Task: In the Contact  Nova_Martin@iko.com, Log Meeting with description: 'Participated in a strategic planning meeting to align sales strategies.'; Add date: '18 September, 2023', attach the document: Project_plan.docx. Logged in from softage.10@softage.net
Action: Mouse moved to (66, 48)
Screenshot: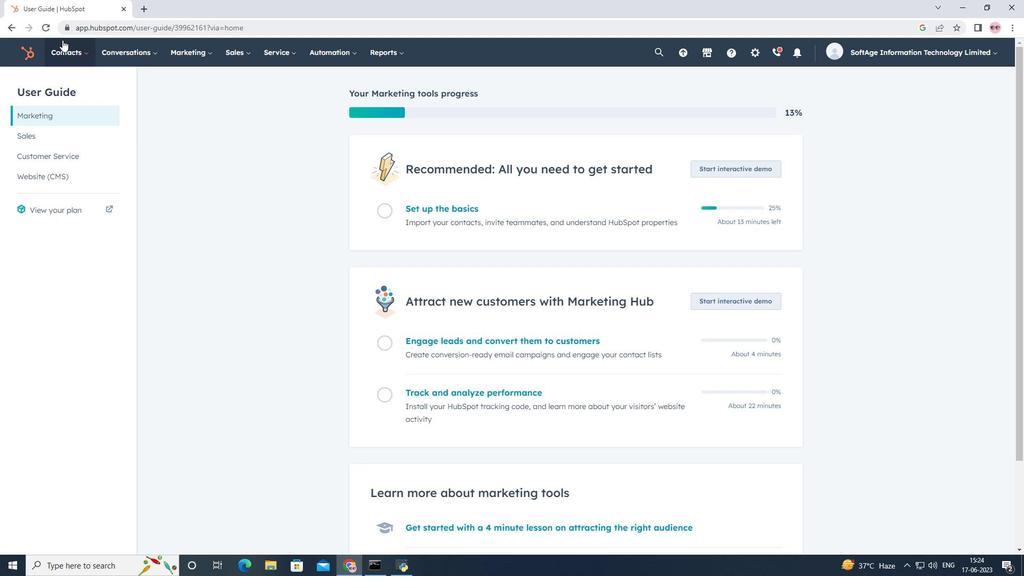 
Action: Mouse pressed left at (66, 48)
Screenshot: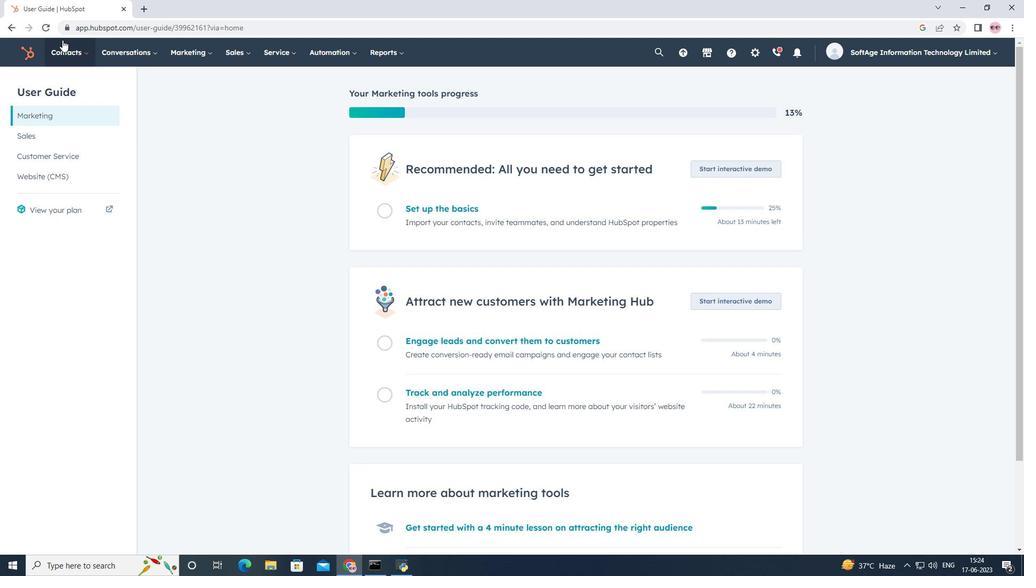 
Action: Mouse moved to (76, 92)
Screenshot: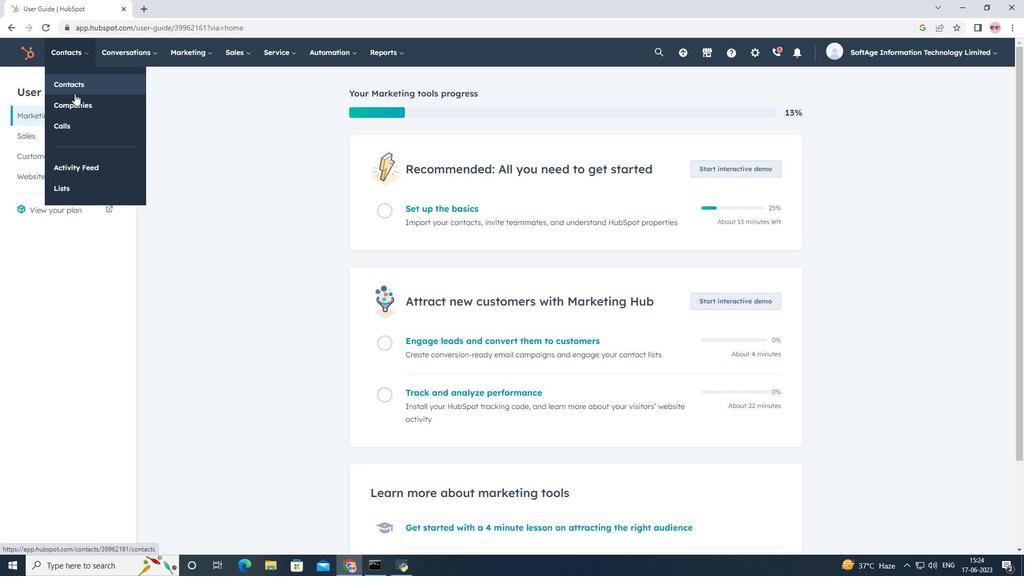 
Action: Mouse pressed left at (76, 92)
Screenshot: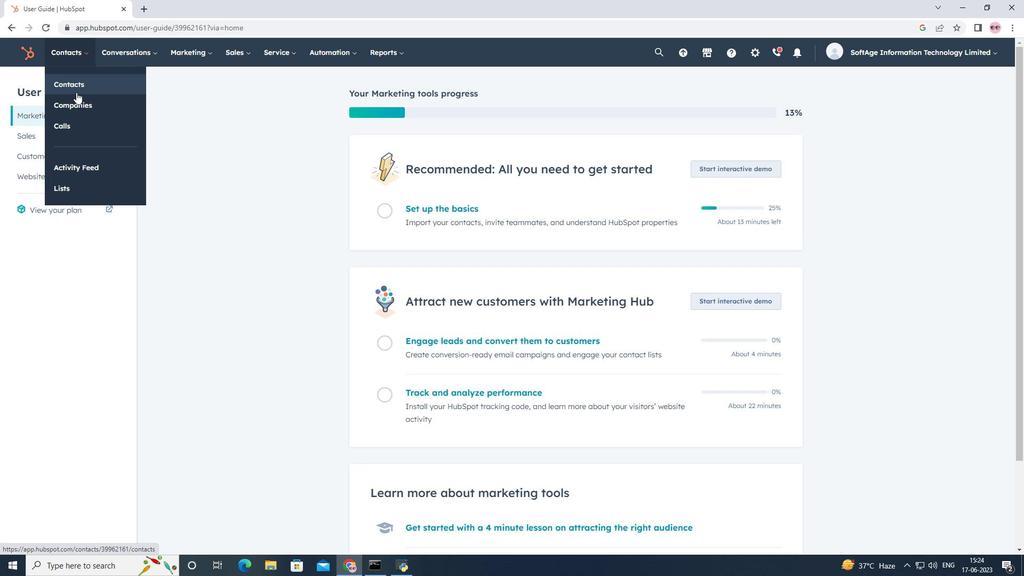 
Action: Mouse moved to (119, 175)
Screenshot: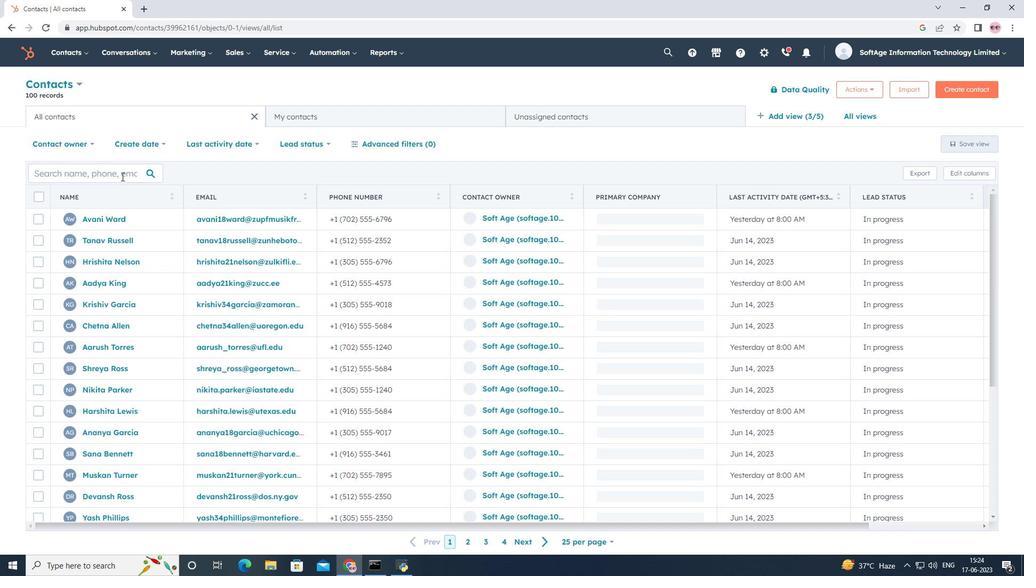 
Action: Mouse pressed left at (119, 175)
Screenshot: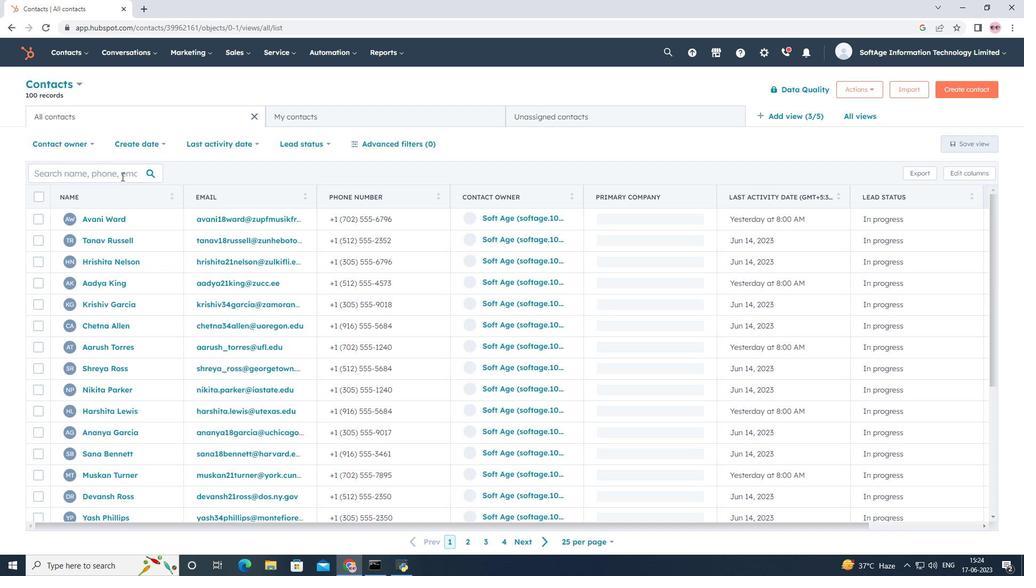 
Action: Key pressed <Key.shift>Nova<Key.shift>_<Key.shift>Martin<Key.space><Key.backspace><Key.shift>@iko.com
Screenshot: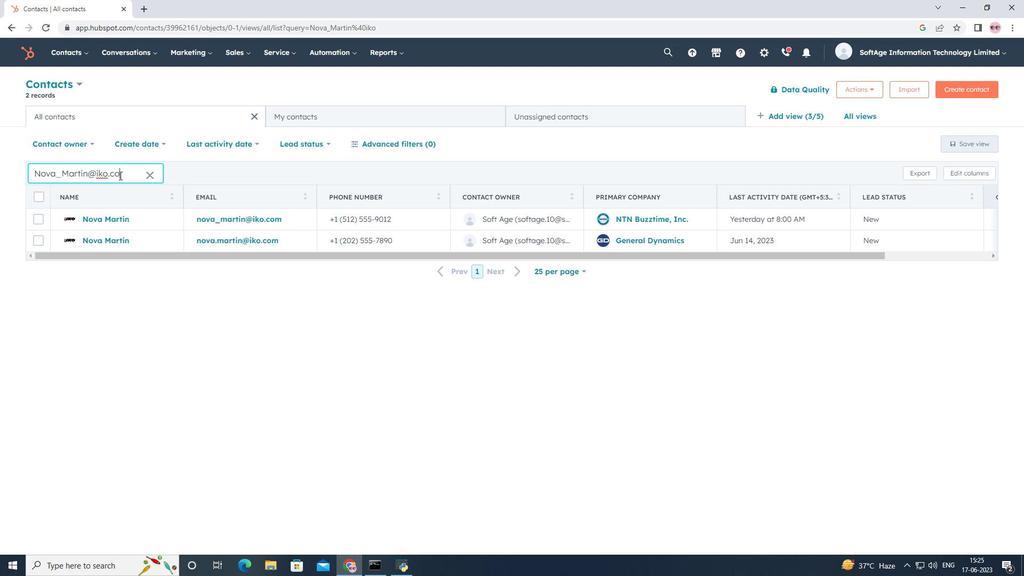 
Action: Mouse moved to (114, 220)
Screenshot: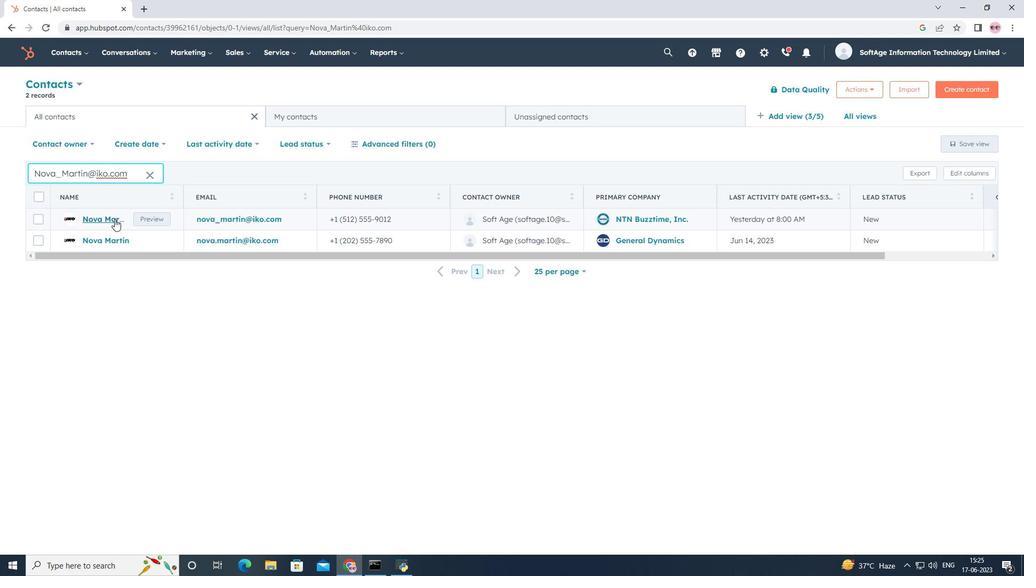 
Action: Mouse pressed left at (114, 220)
Screenshot: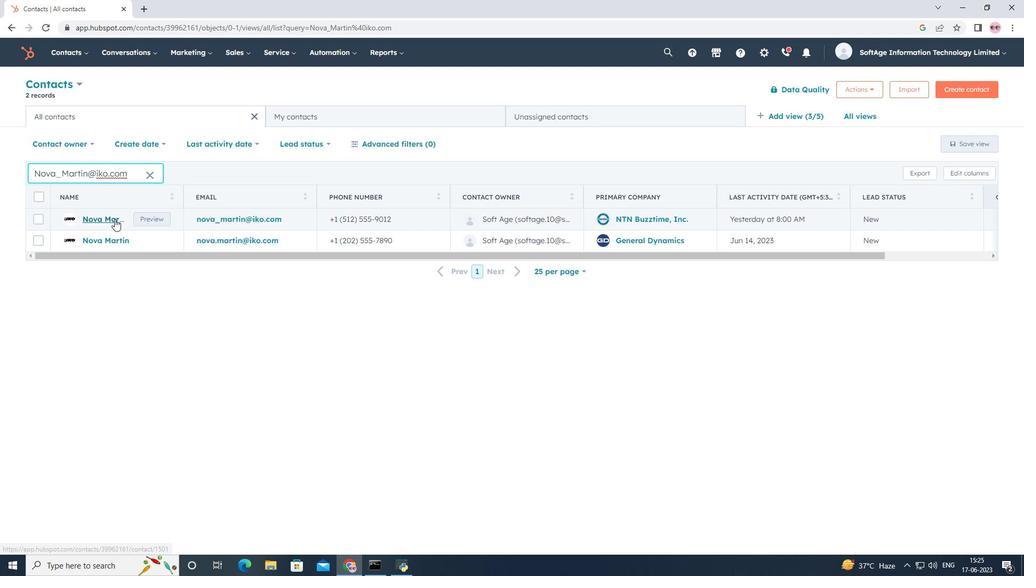 
Action: Mouse moved to (205, 172)
Screenshot: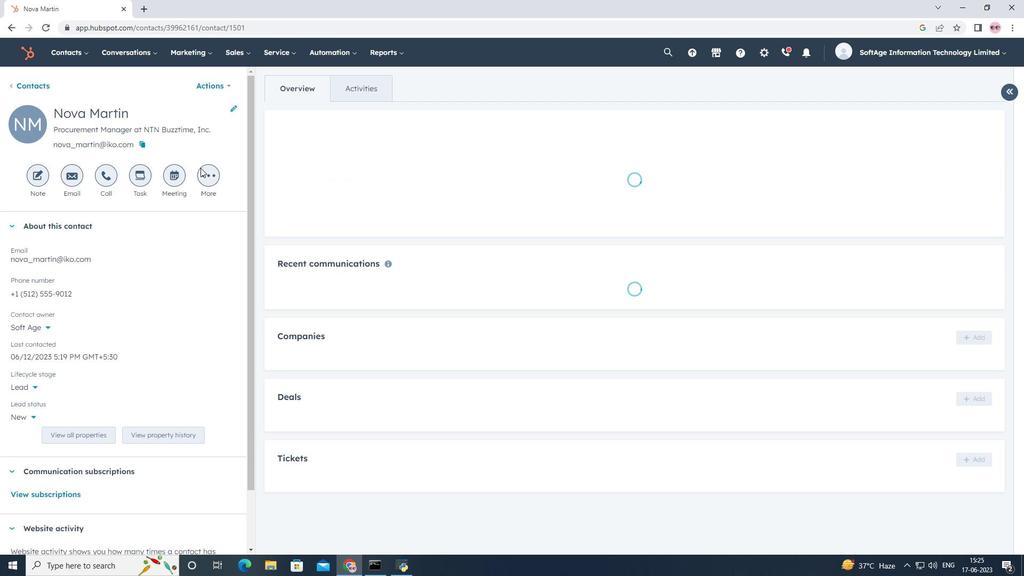 
Action: Mouse pressed left at (205, 172)
Screenshot: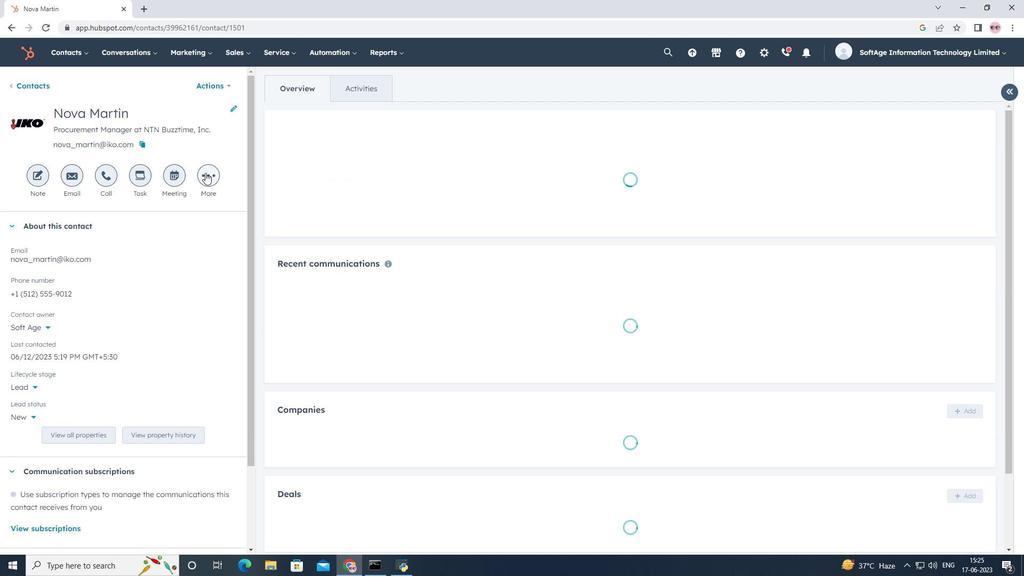 
Action: Mouse moved to (200, 285)
Screenshot: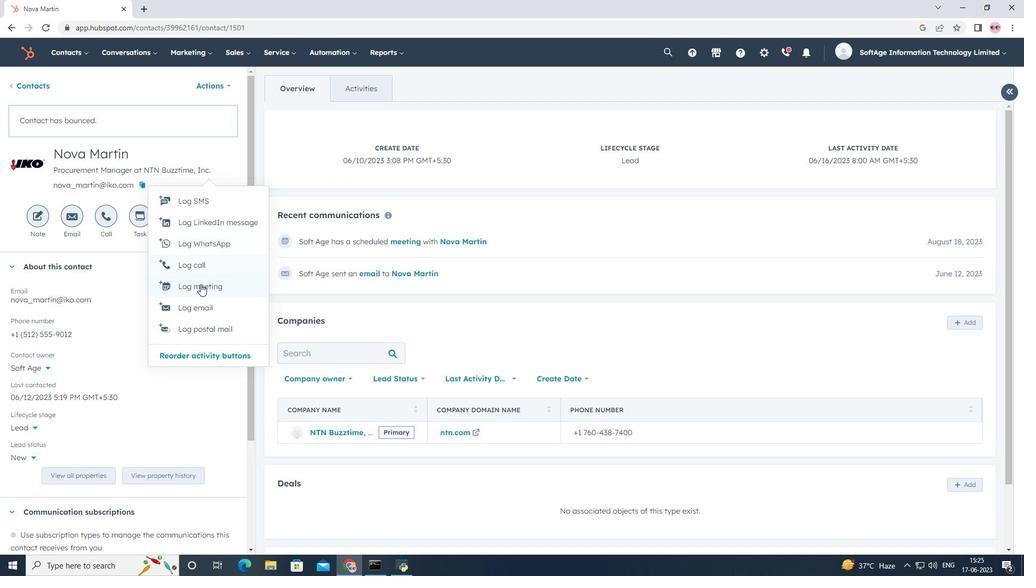 
Action: Mouse pressed left at (200, 285)
Screenshot: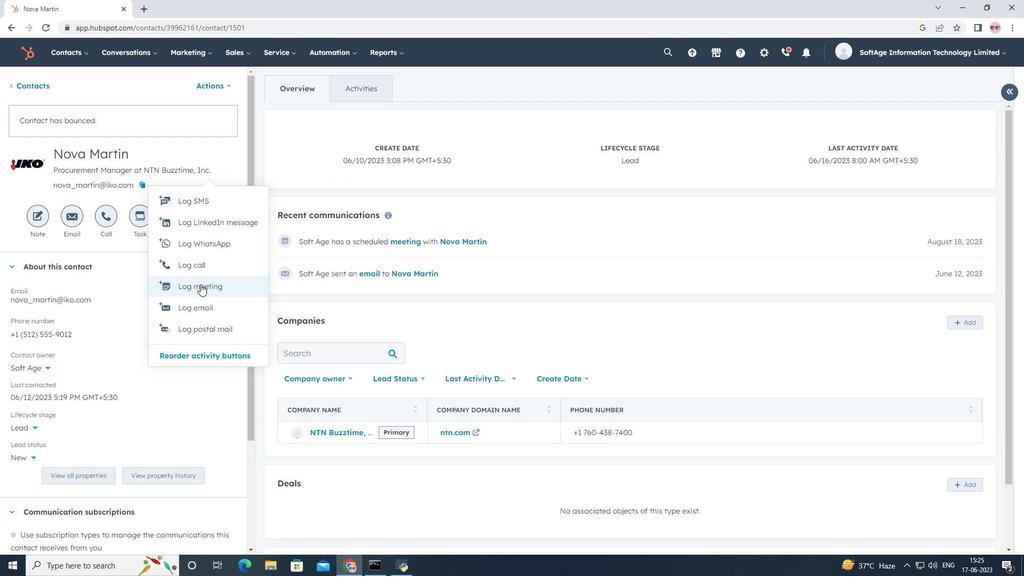 
Action: Mouse moved to (199, 324)
Screenshot: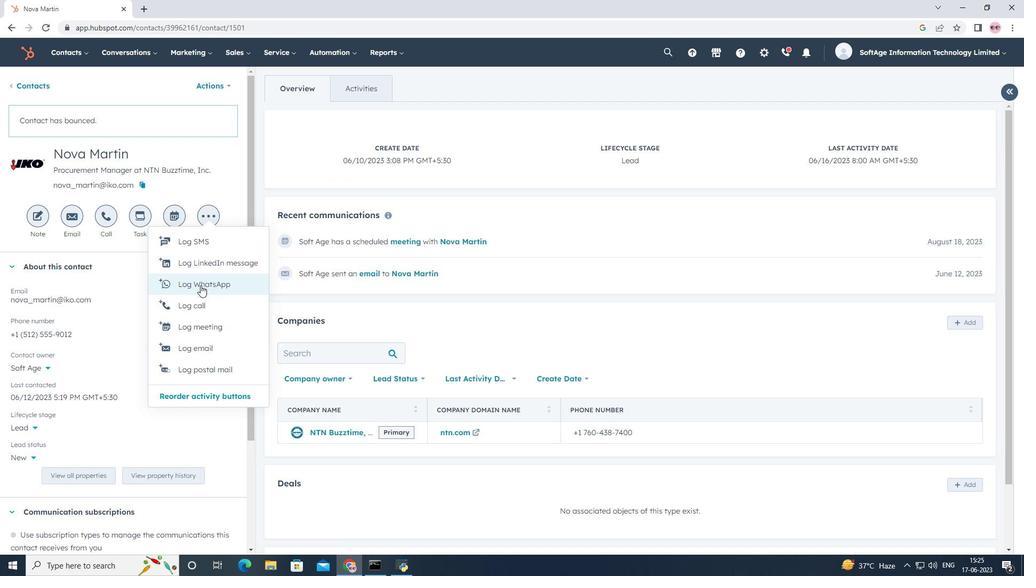 
Action: Mouse pressed left at (199, 324)
Screenshot: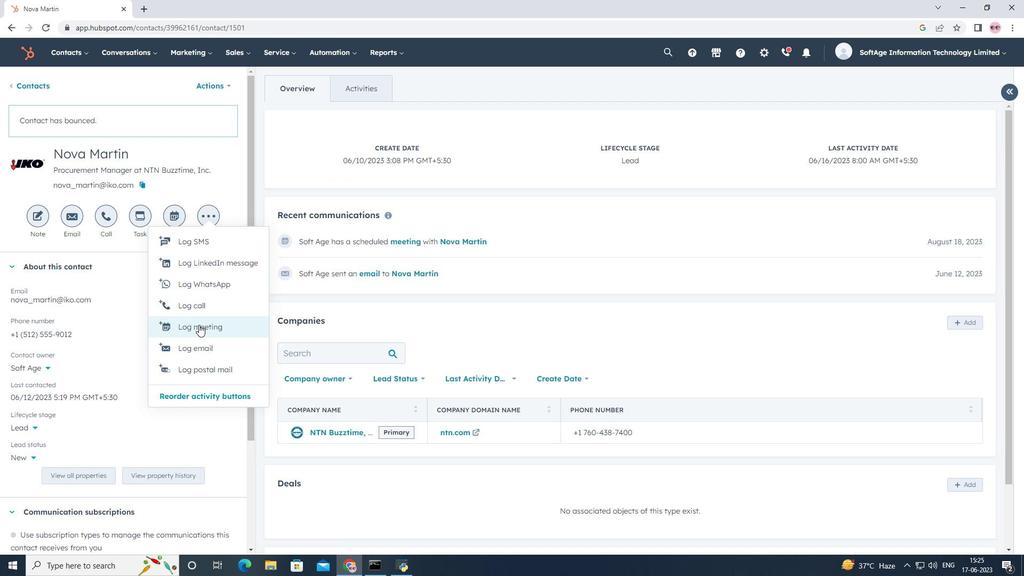 
Action: Mouse moved to (652, 434)
Screenshot: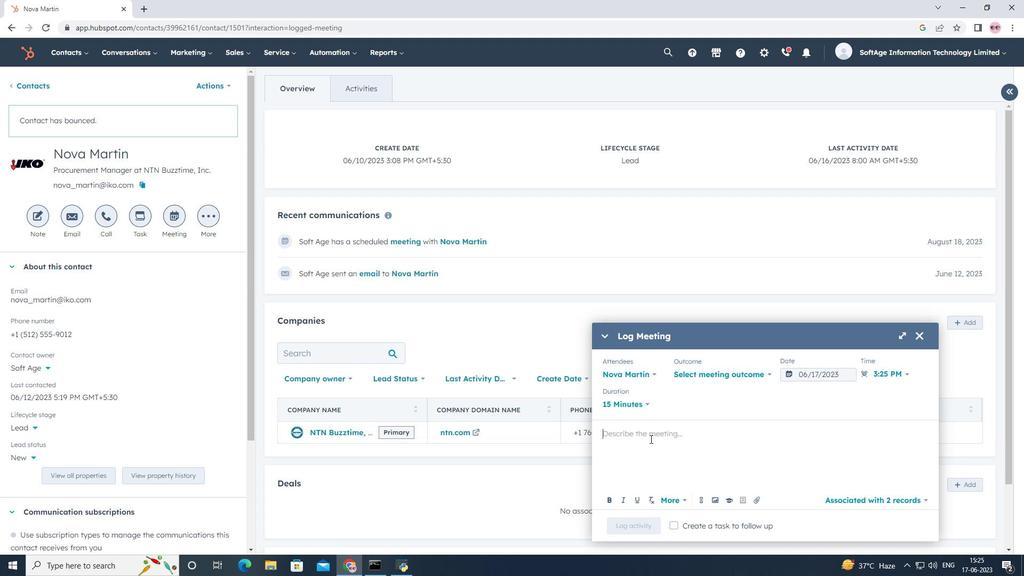 
Action: Mouse pressed left at (652, 434)
Screenshot: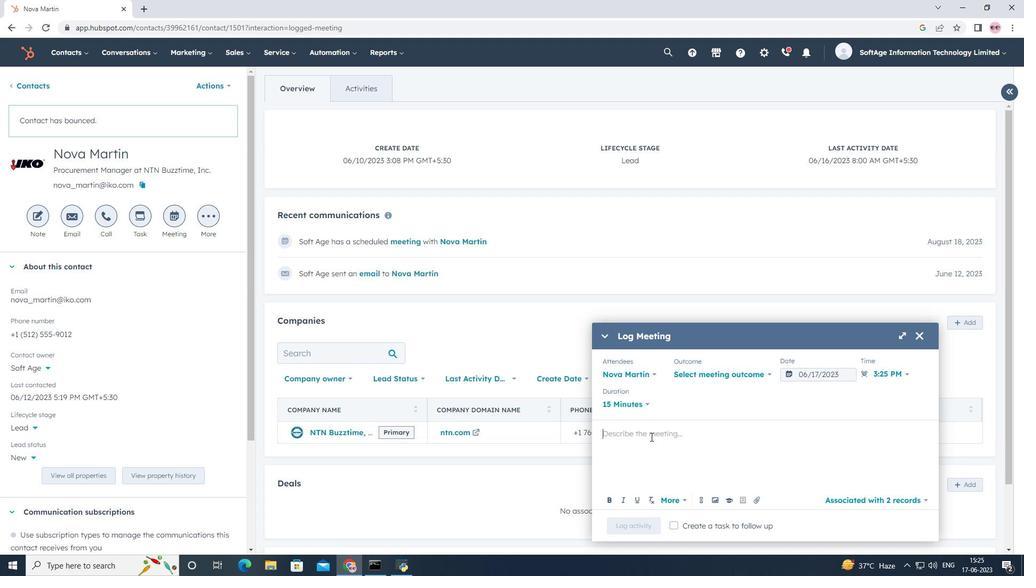 
Action: Key pressed <Key.shift>Participated<Key.space>in<Key.space>a<Key.space>strategic<Key.space>planning<Key.space>meeting<Key.space>to<Key.space>align<Key.space>sales<Key.space>strategies.
Screenshot: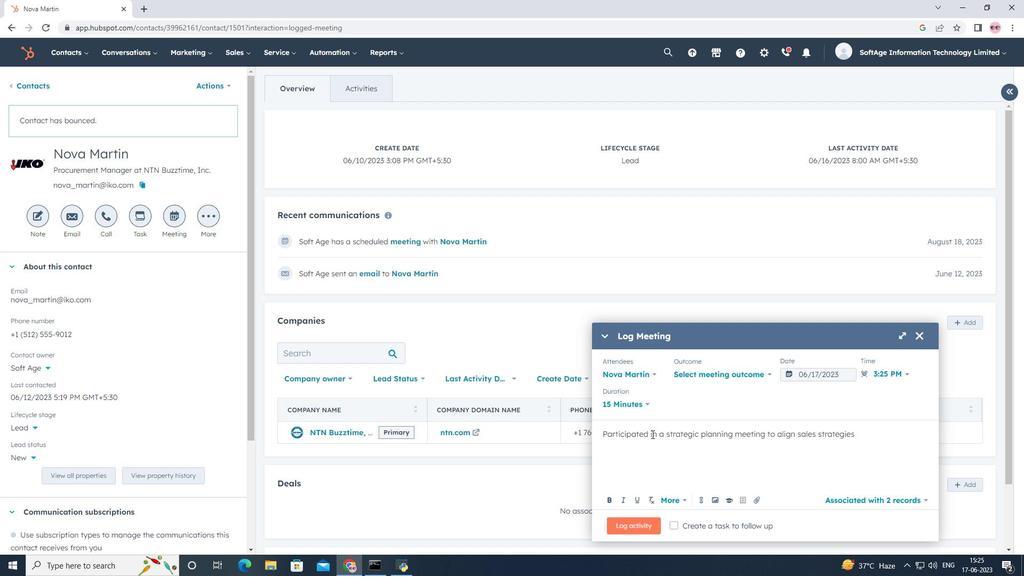 
Action: Mouse moved to (835, 376)
Screenshot: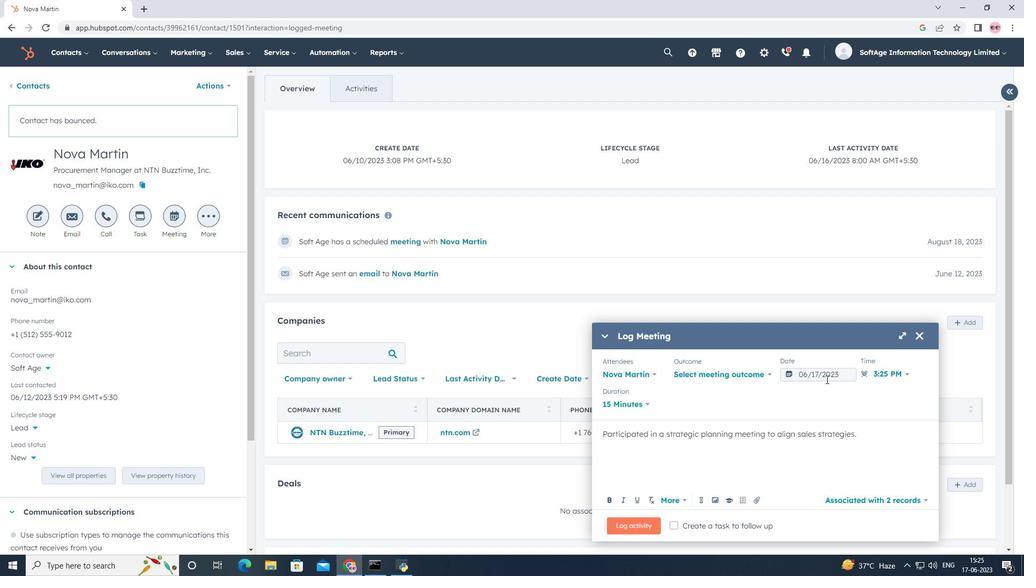 
Action: Mouse pressed left at (835, 376)
Screenshot: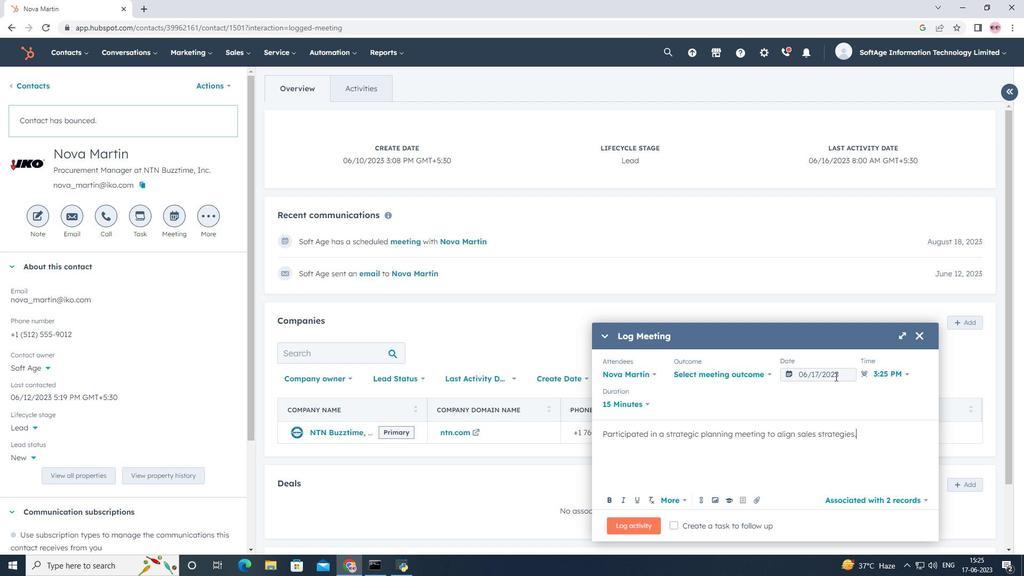 
Action: Mouse moved to (919, 200)
Screenshot: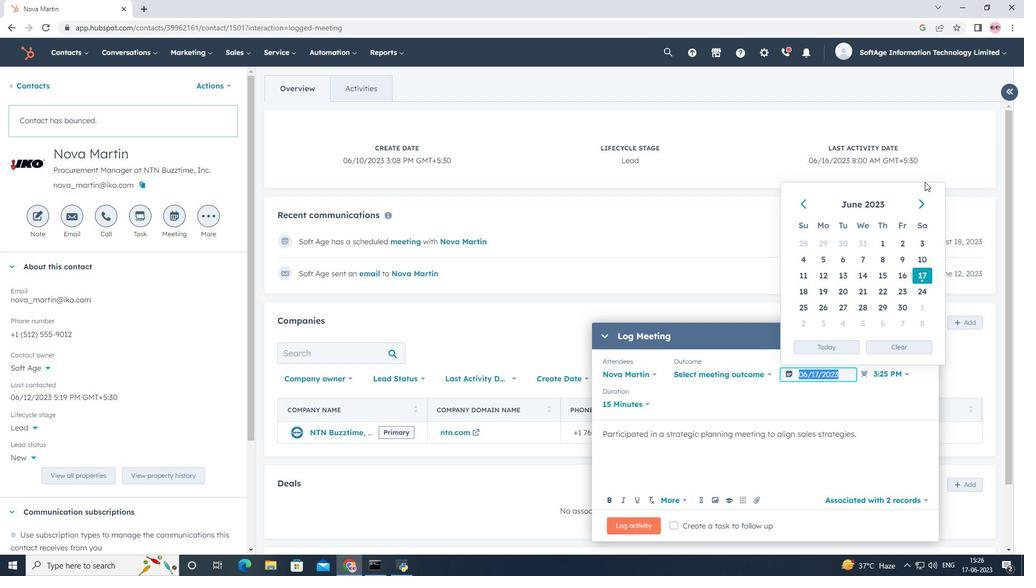 
Action: Mouse pressed left at (919, 200)
Screenshot: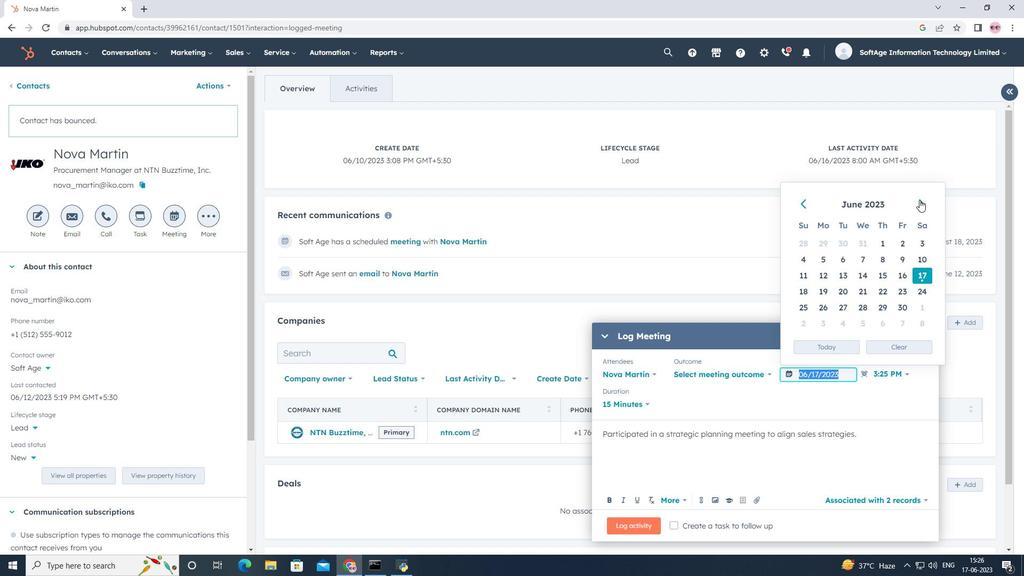 
Action: Mouse pressed left at (919, 200)
Screenshot: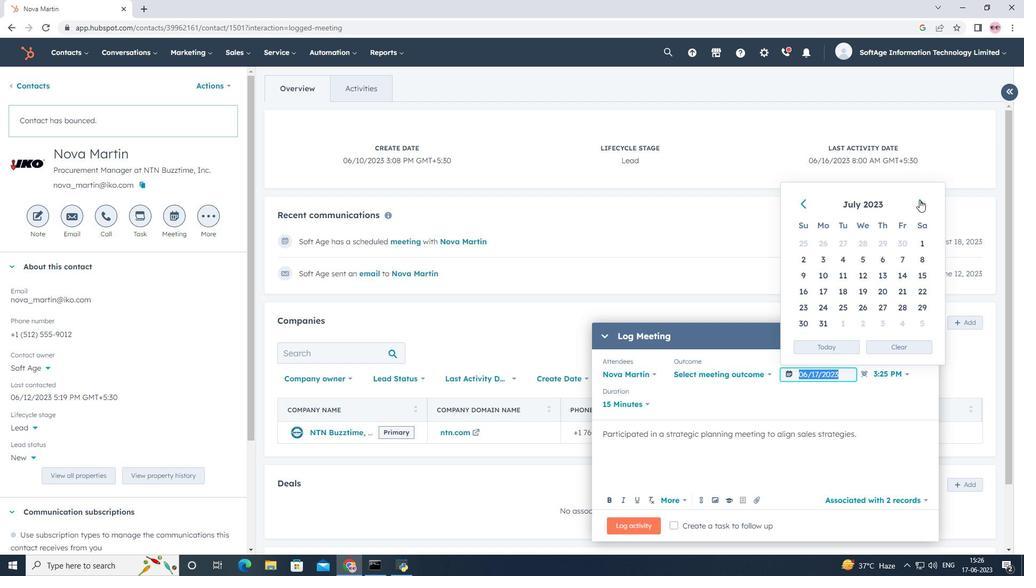 
Action: Mouse pressed left at (919, 200)
Screenshot: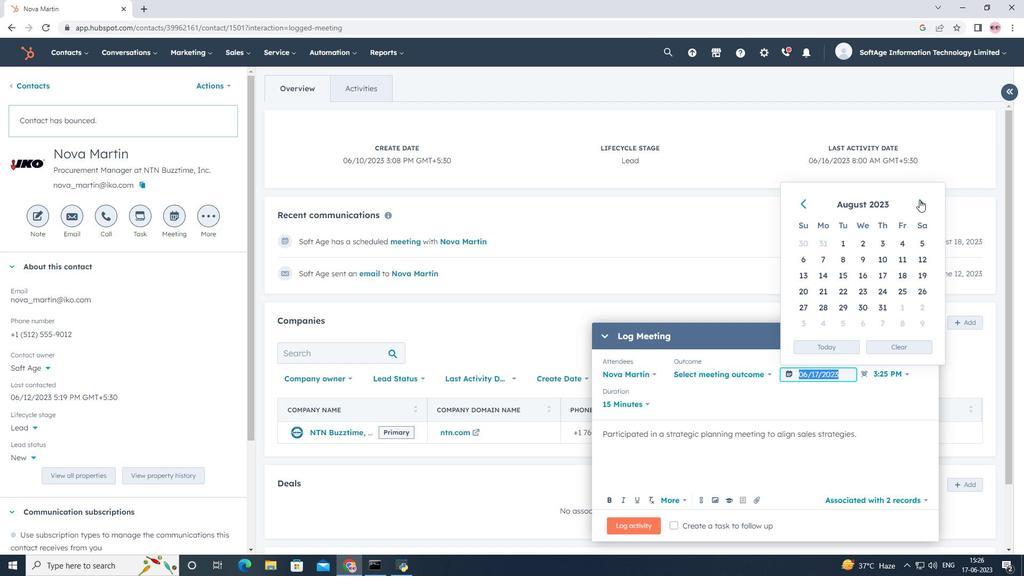 
Action: Mouse moved to (821, 290)
Screenshot: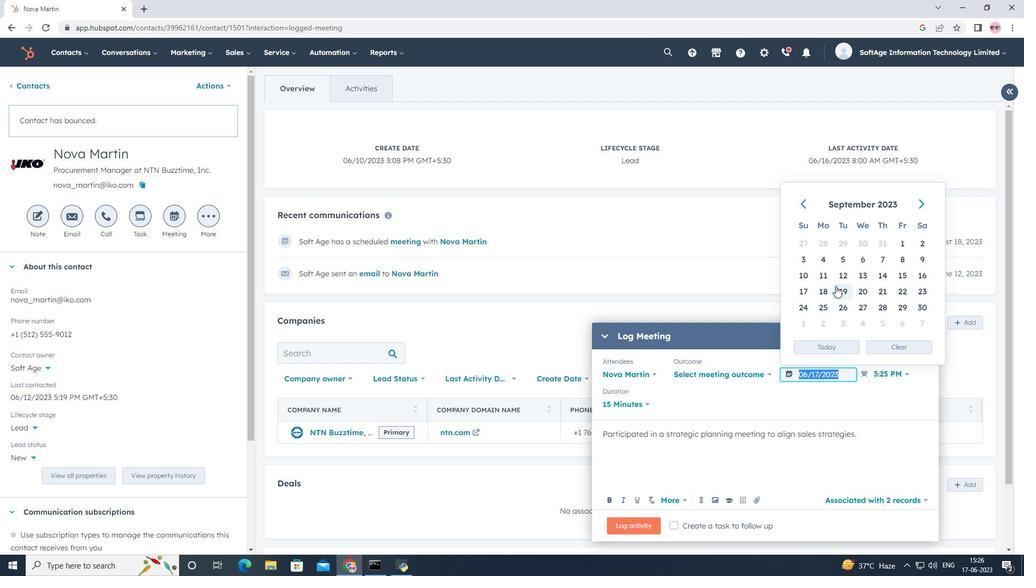 
Action: Mouse pressed left at (821, 290)
Screenshot: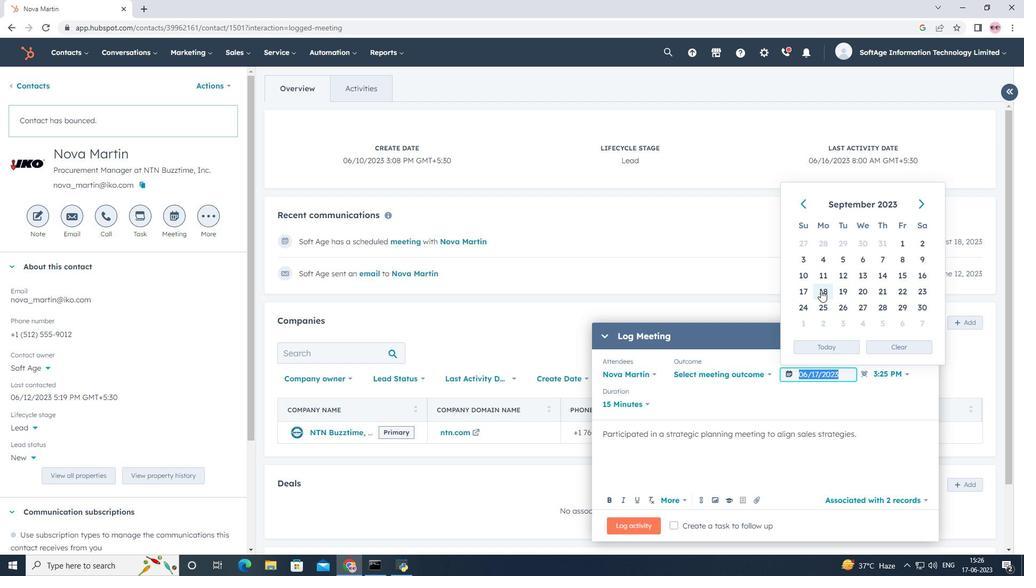
Action: Mouse moved to (759, 497)
Screenshot: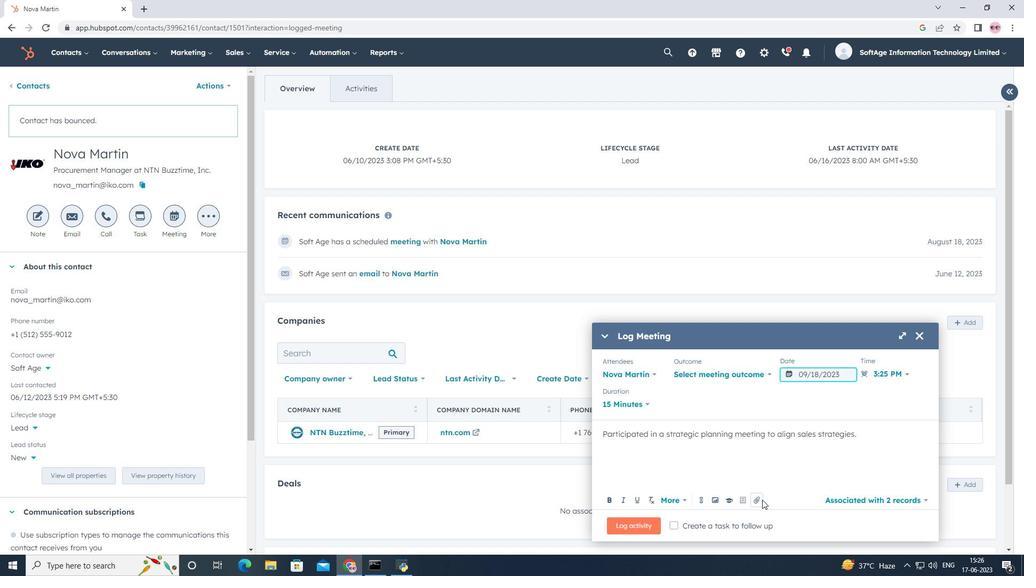 
Action: Mouse pressed left at (759, 497)
Screenshot: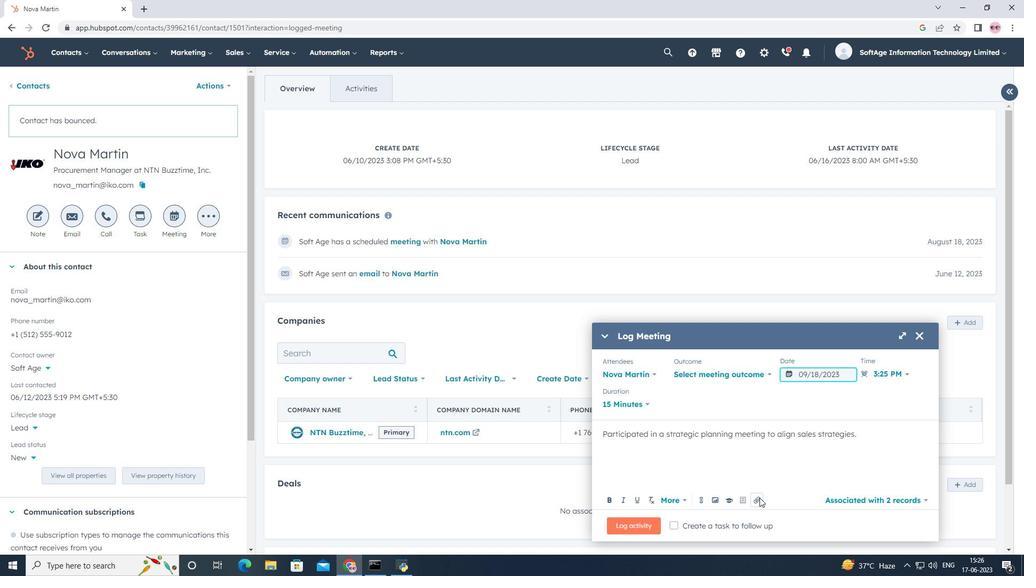 
Action: Mouse moved to (756, 472)
Screenshot: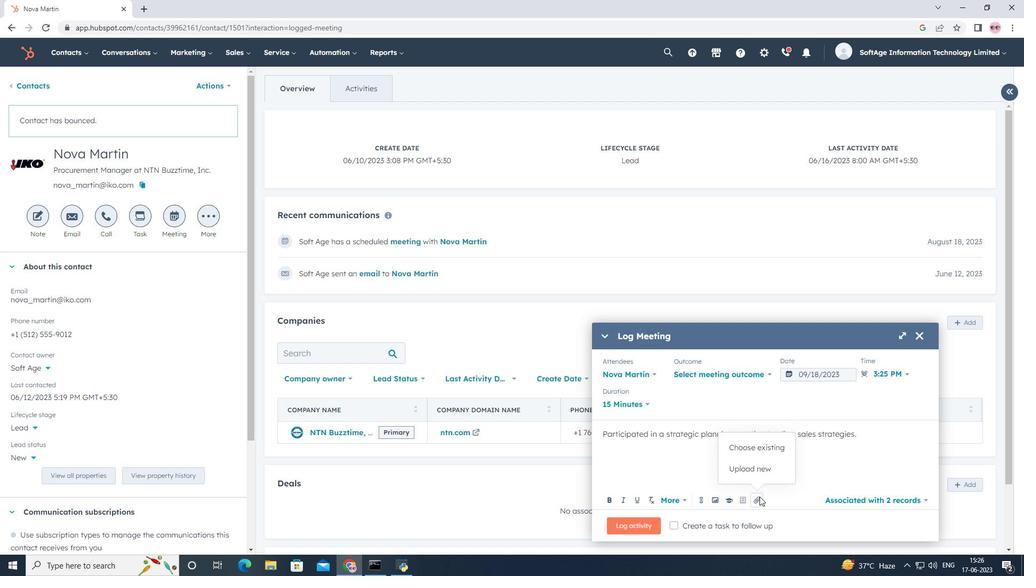 
Action: Mouse pressed left at (756, 472)
Screenshot: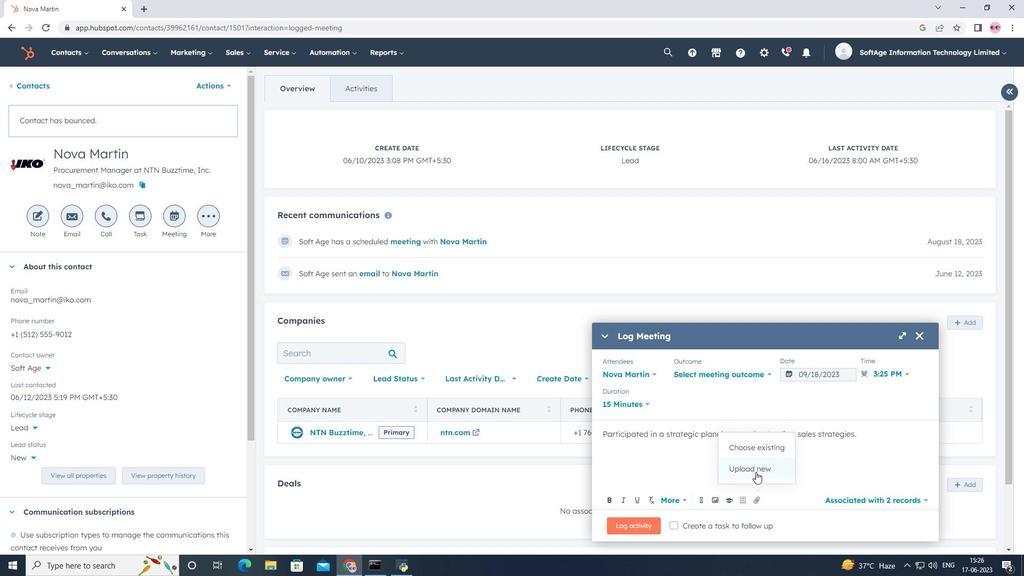 
Action: Mouse moved to (204, 74)
Screenshot: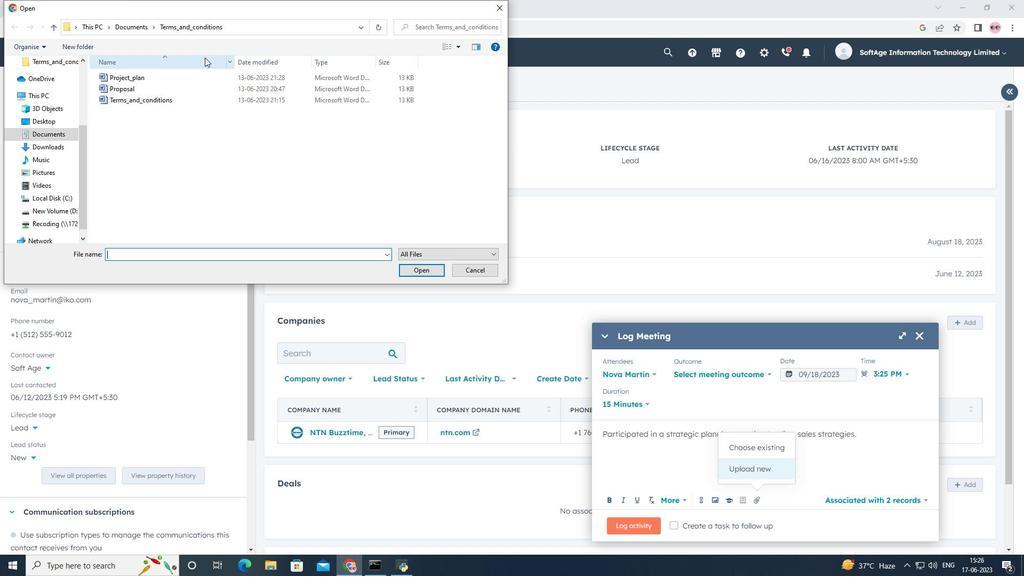 
Action: Mouse pressed left at (204, 74)
Screenshot: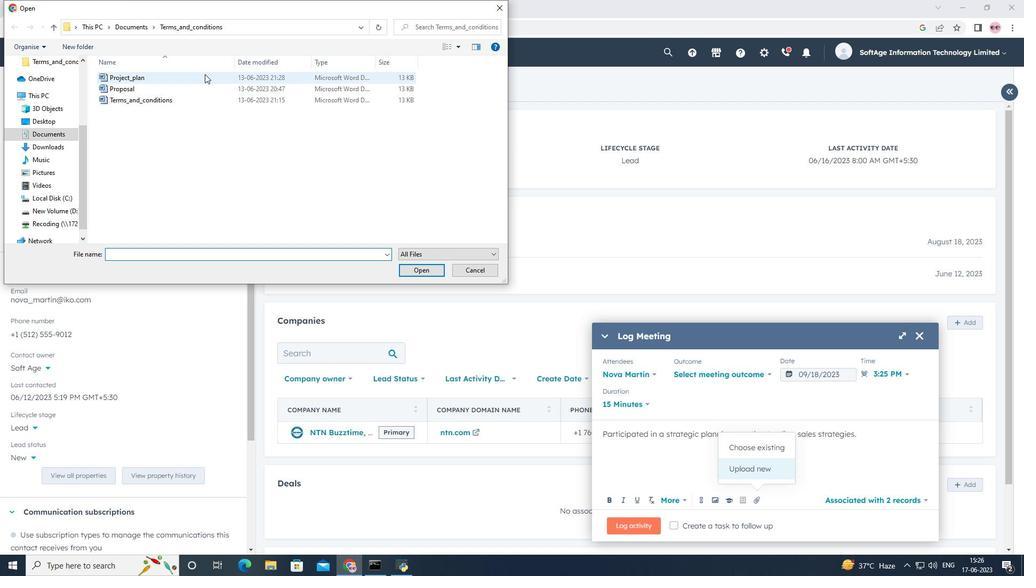 
Action: Mouse moved to (418, 271)
Screenshot: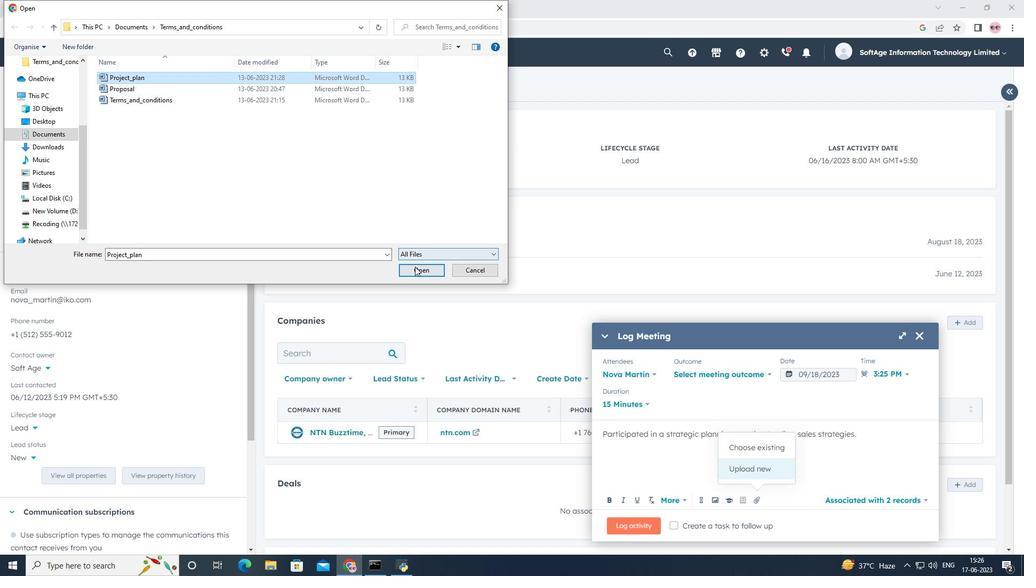
Action: Mouse pressed left at (418, 271)
Screenshot: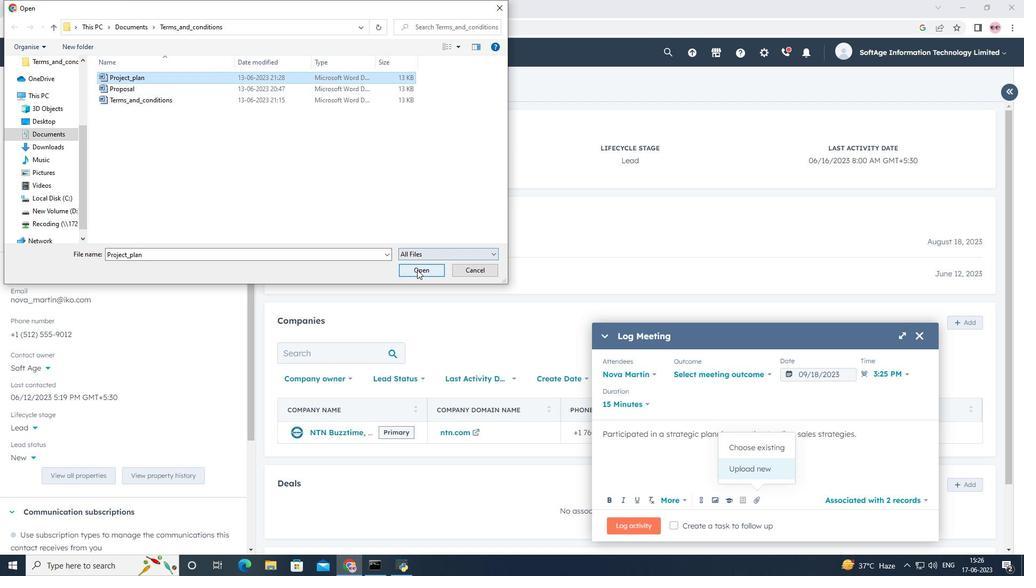 
Action: Mouse moved to (639, 526)
Screenshot: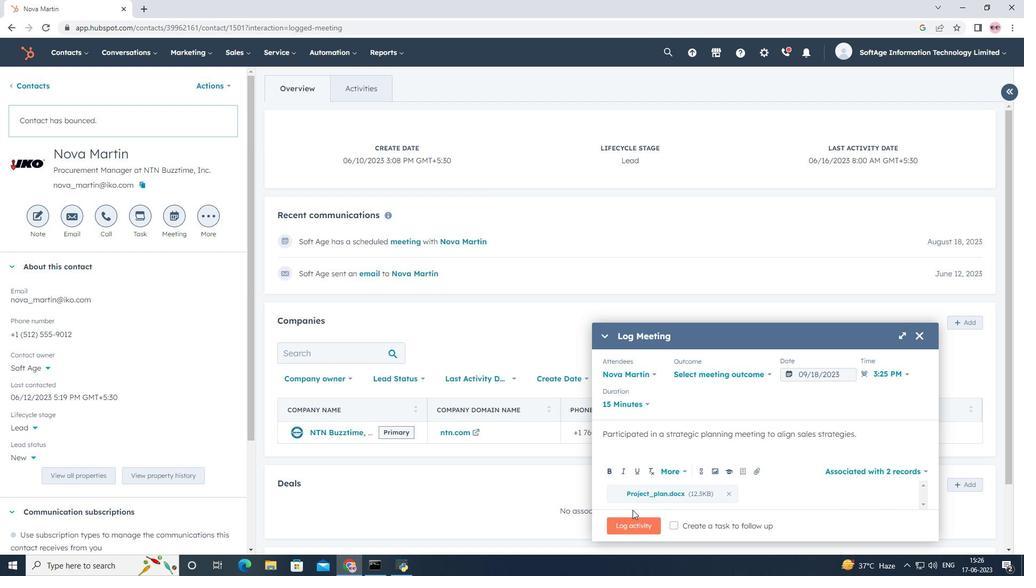 
Action: Mouse pressed left at (639, 526)
Screenshot: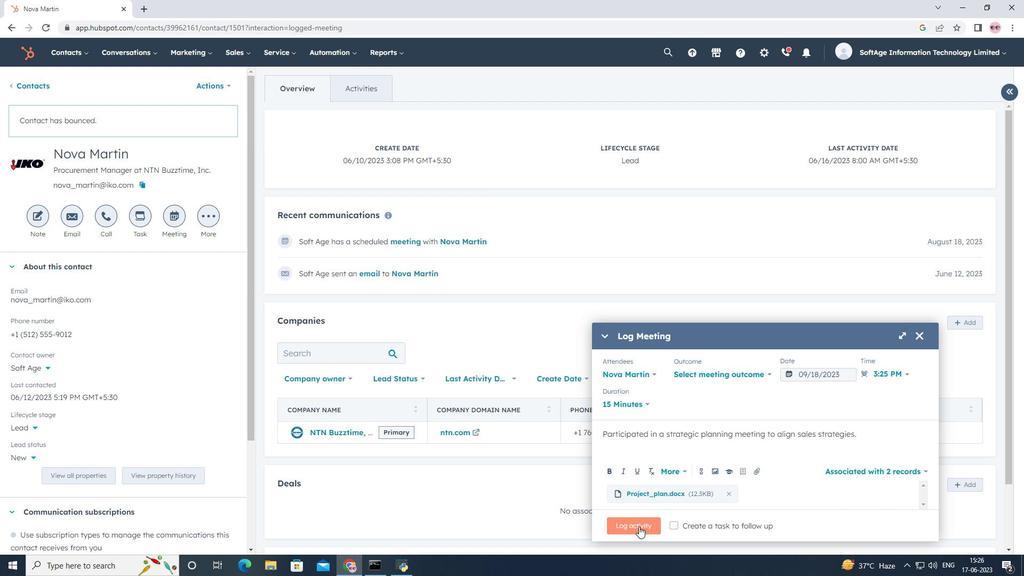 
